 Task: Create ChildIssue0060 as Child Issue of Issue Issue0030 in Backlog  in Scrum Project Project0006 in Jira
Action: Mouse moved to (398, 452)
Screenshot: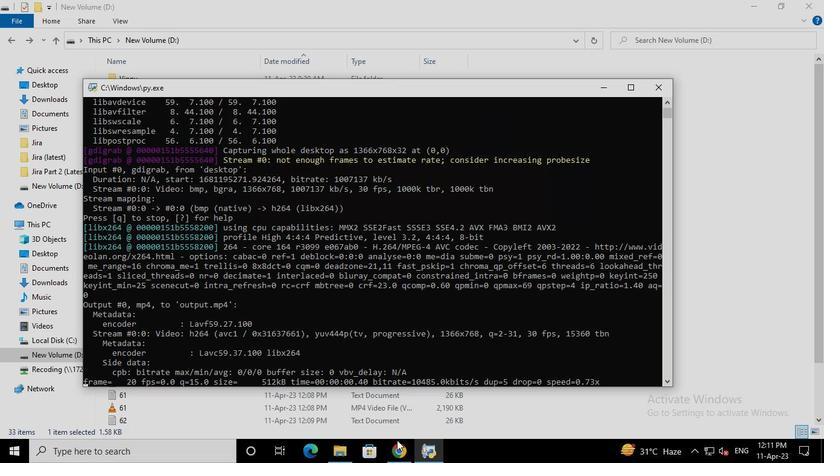 
Action: Mouse pressed left at (398, 452)
Screenshot: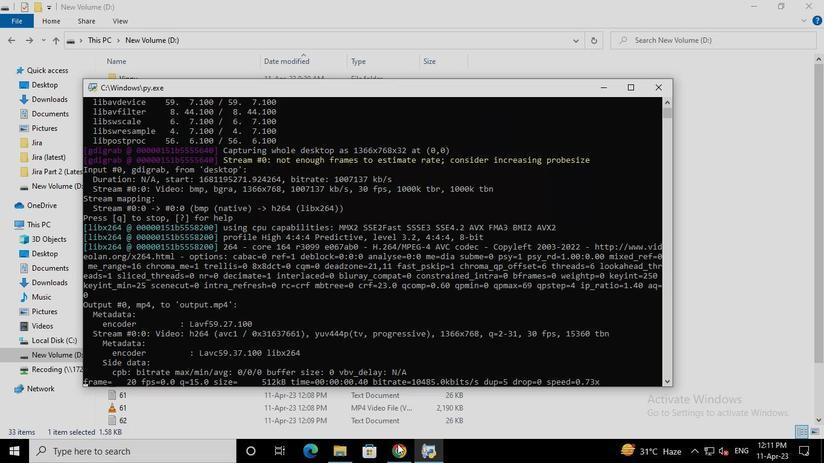 
Action: Mouse moved to (75, 184)
Screenshot: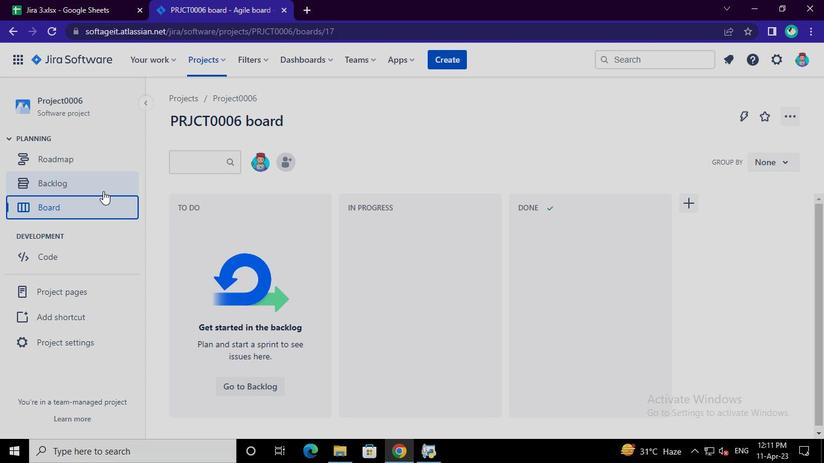 
Action: Mouse pressed left at (75, 184)
Screenshot: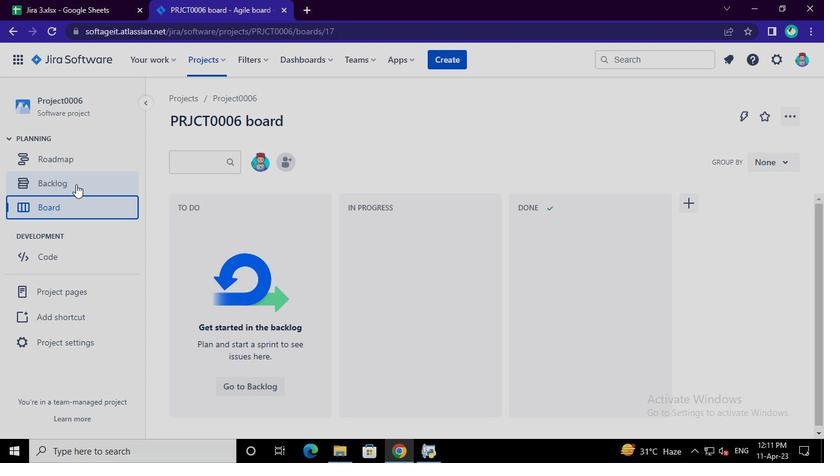 
Action: Mouse moved to (269, 364)
Screenshot: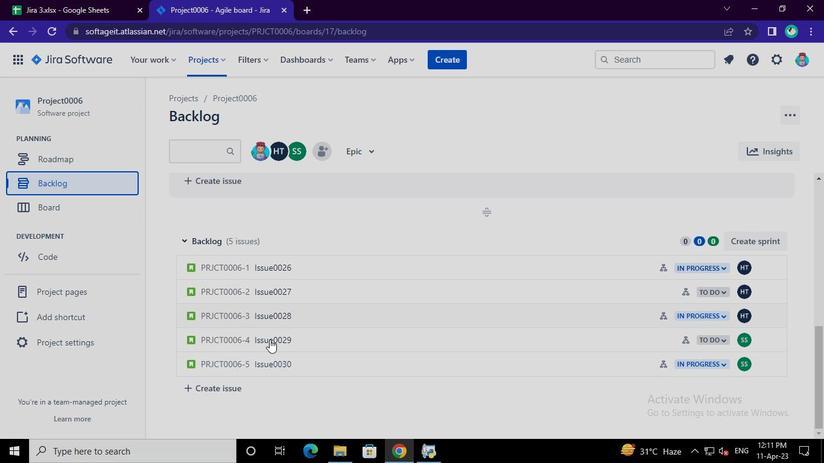 
Action: Mouse pressed left at (269, 364)
Screenshot: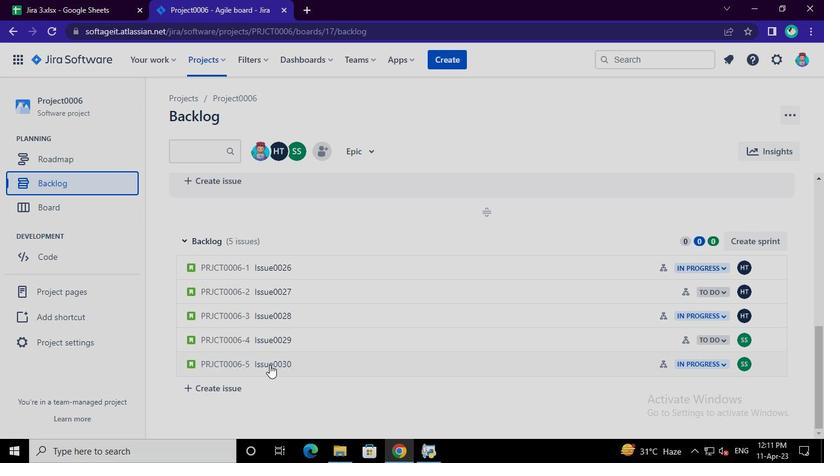 
Action: Mouse moved to (615, 237)
Screenshot: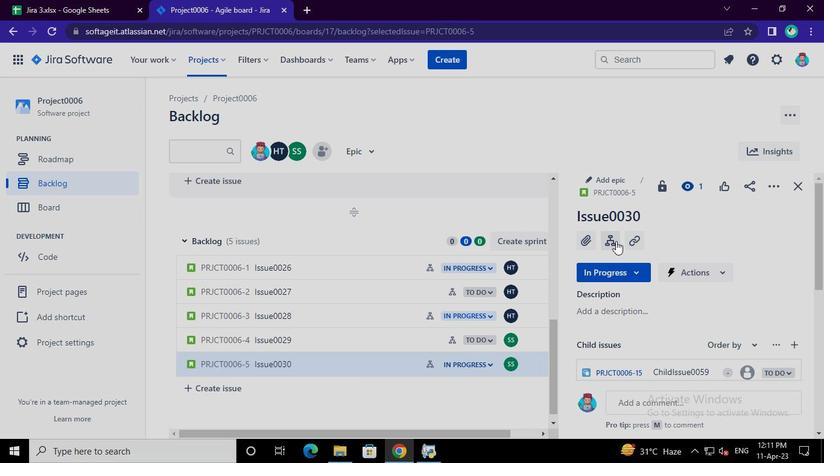 
Action: Mouse pressed left at (615, 237)
Screenshot: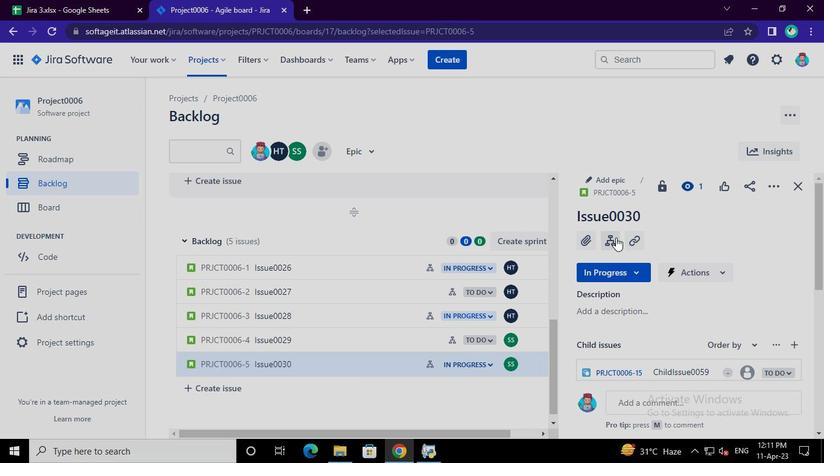 
Action: Mouse moved to (644, 293)
Screenshot: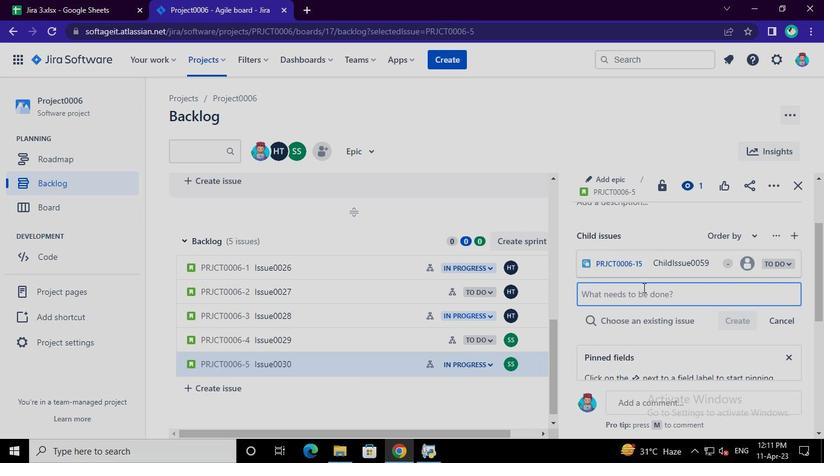 
Action: Mouse pressed left at (644, 293)
Screenshot: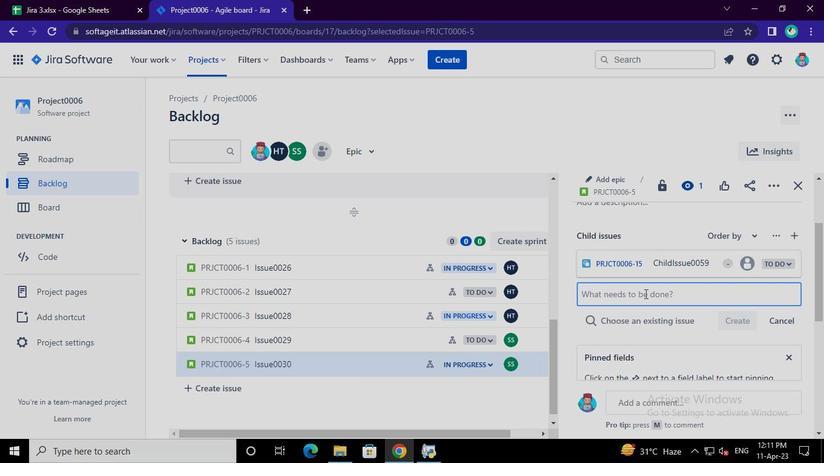 
Action: Keyboard Key.shift
Screenshot: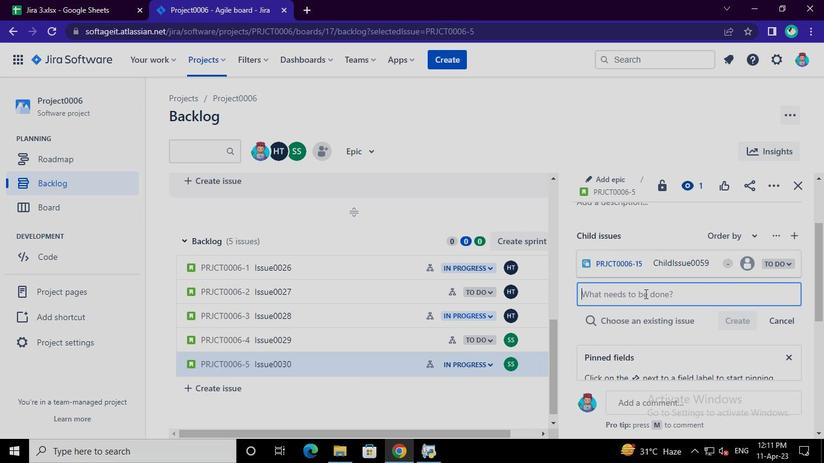 
Action: Keyboard C
Screenshot: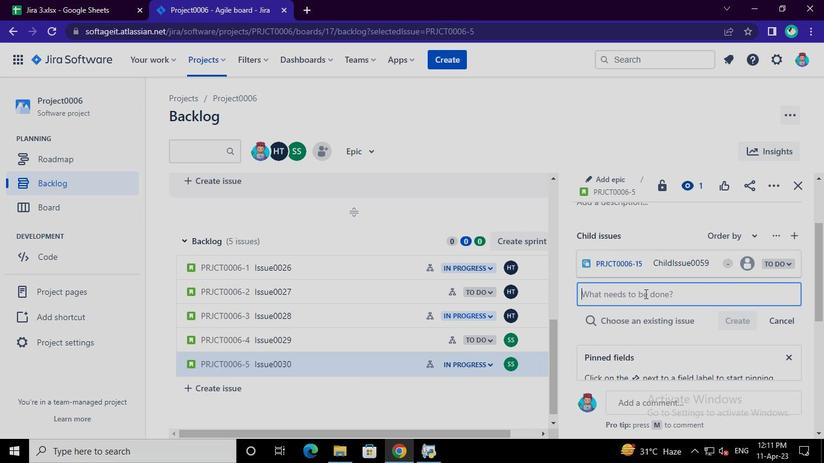 
Action: Keyboard h
Screenshot: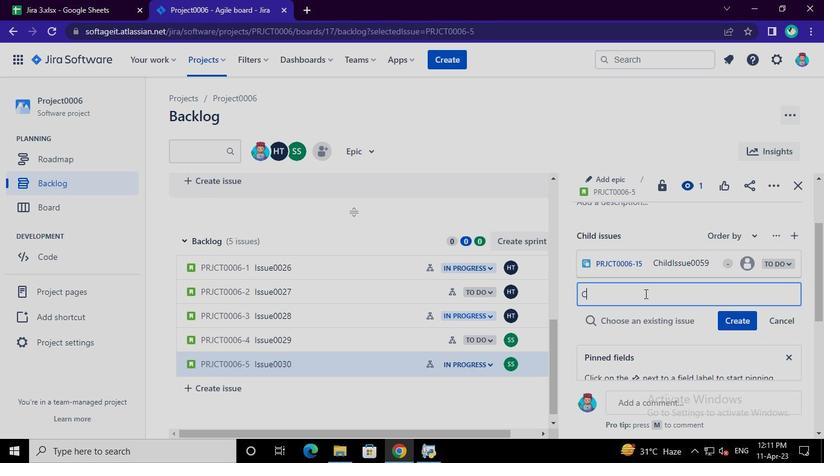 
Action: Keyboard i
Screenshot: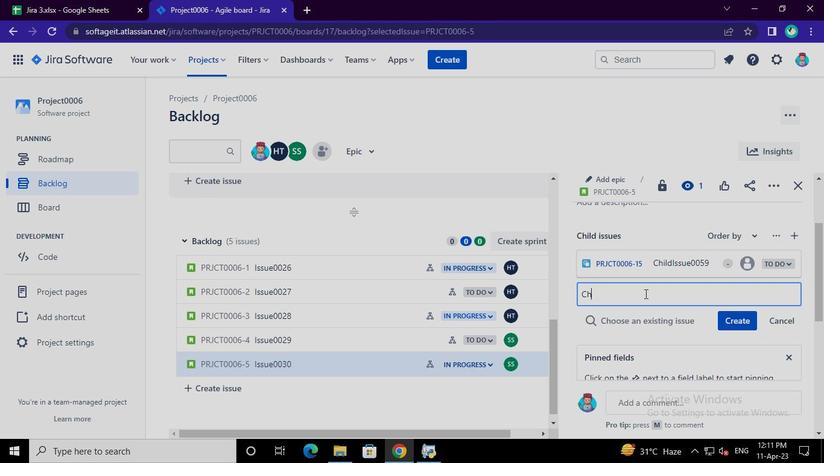 
Action: Keyboard l
Screenshot: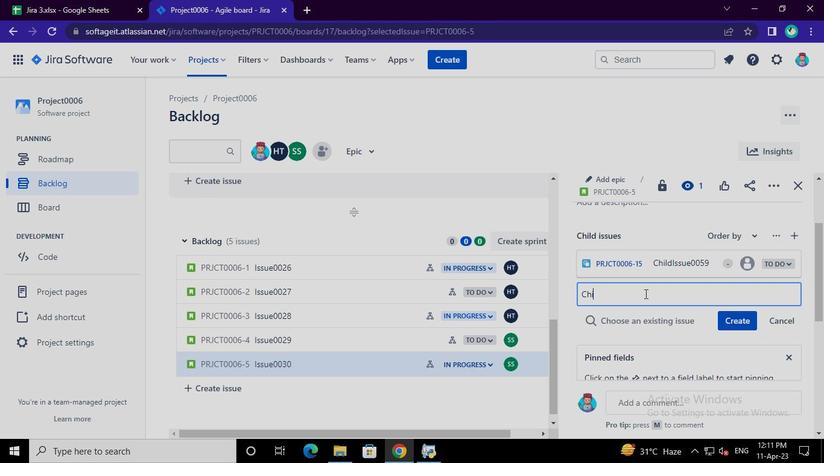 
Action: Keyboard d
Screenshot: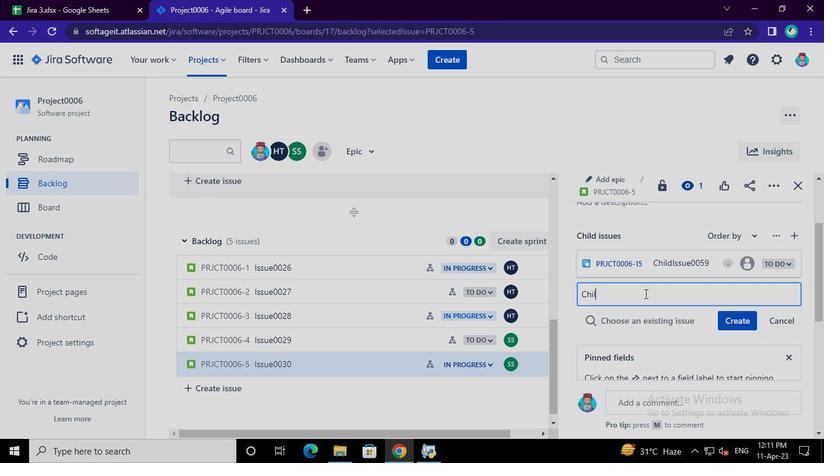 
Action: Keyboard Key.shift
Screenshot: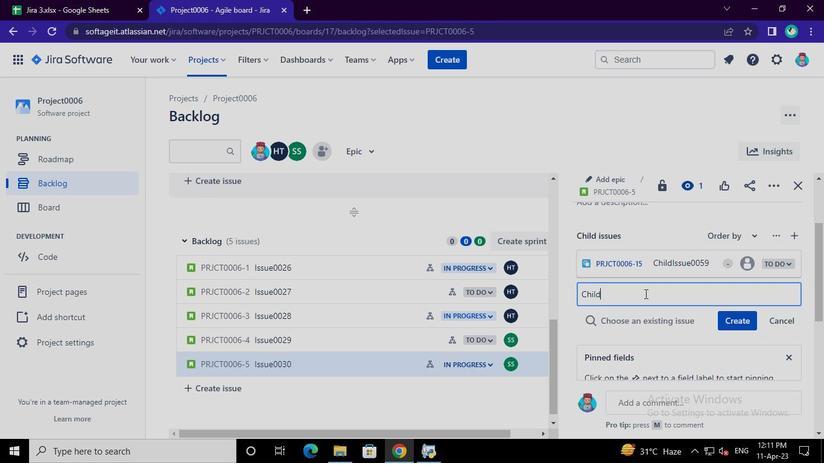 
Action: Keyboard I
Screenshot: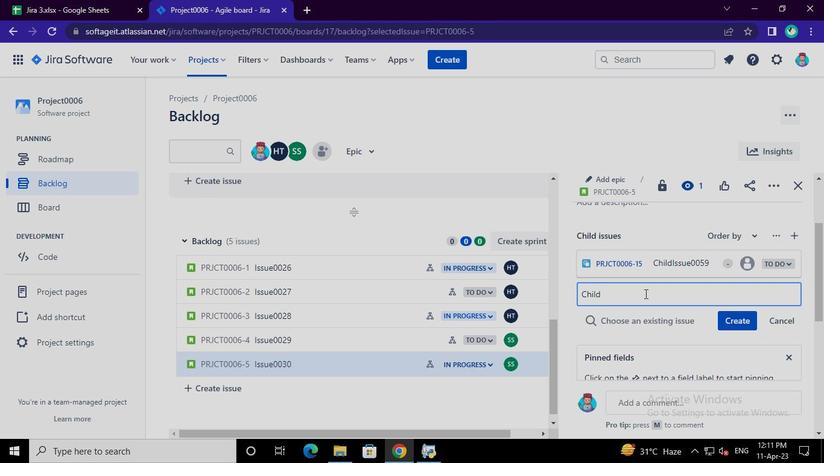 
Action: Keyboard s
Screenshot: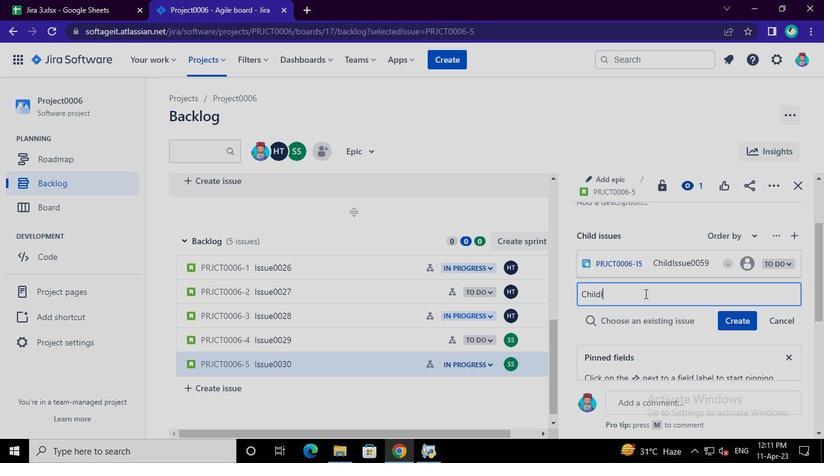 
Action: Keyboard s
Screenshot: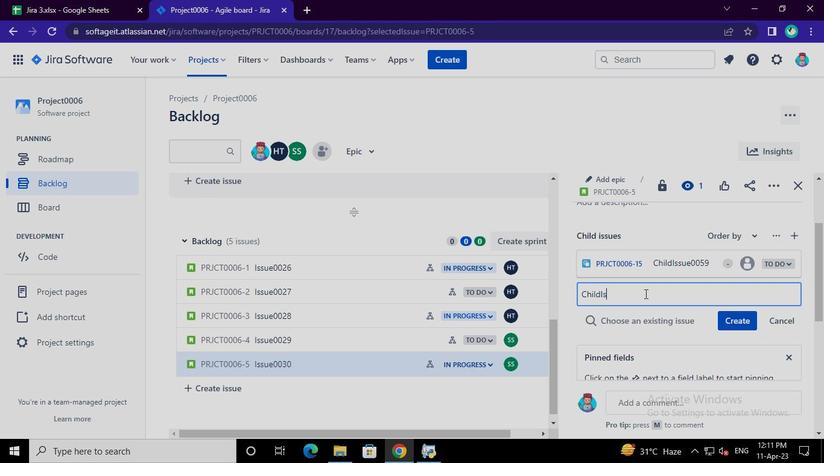 
Action: Keyboard u
Screenshot: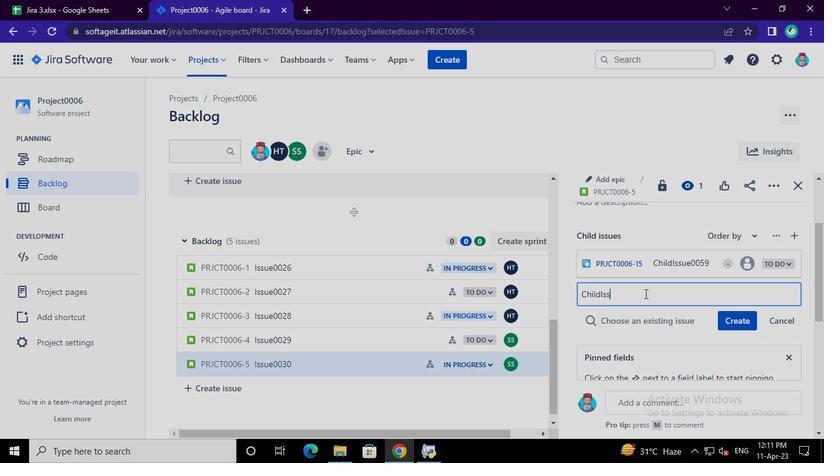 
Action: Keyboard e
Screenshot: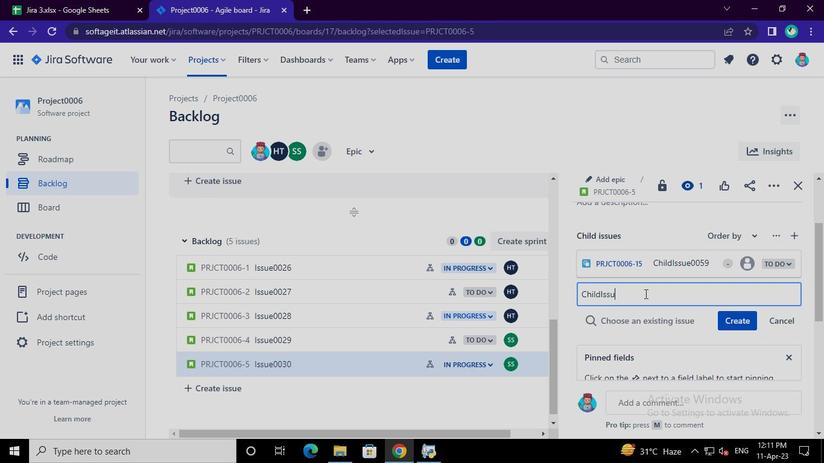 
Action: Keyboard <96>
Screenshot: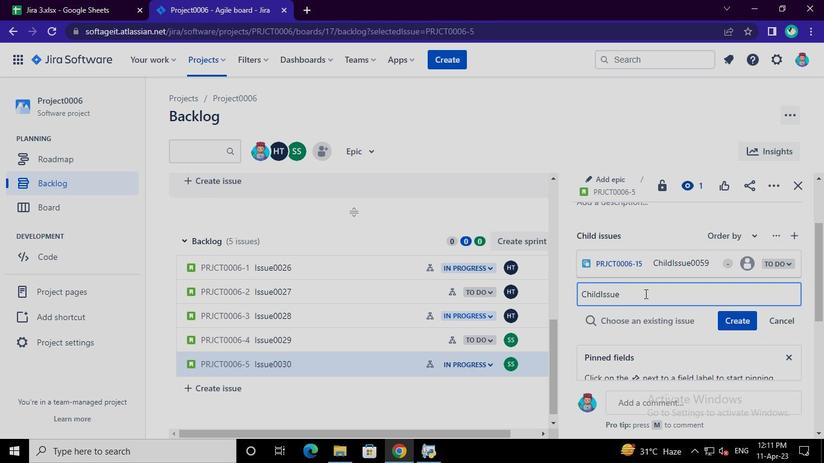 
Action: Keyboard <96>
Screenshot: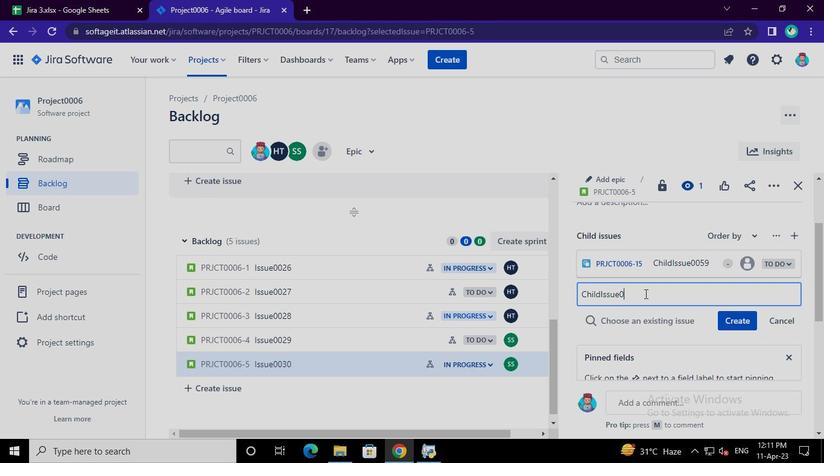 
Action: Keyboard <102>
Screenshot: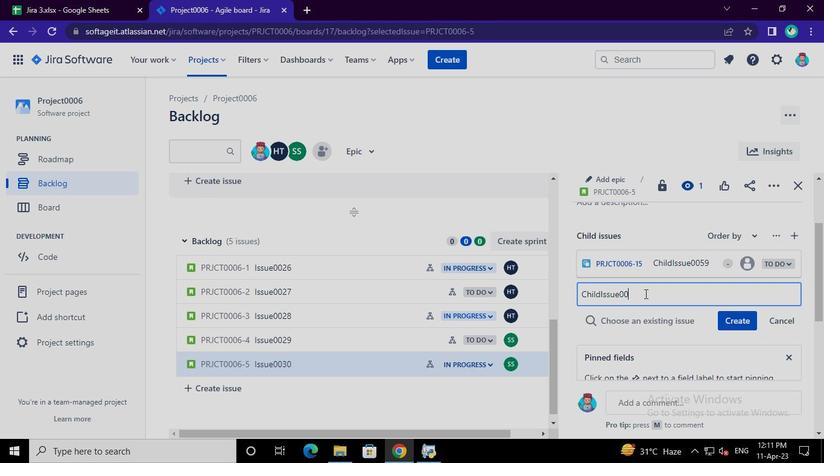 
Action: Keyboard <96>
Screenshot: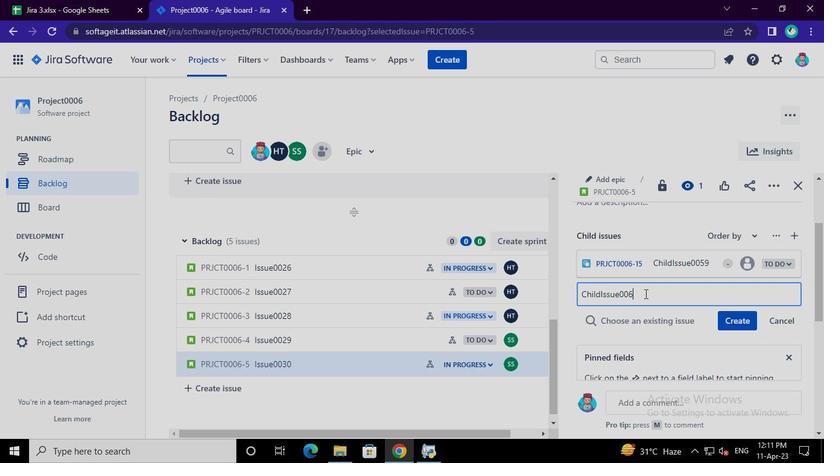 
Action: Mouse moved to (725, 320)
Screenshot: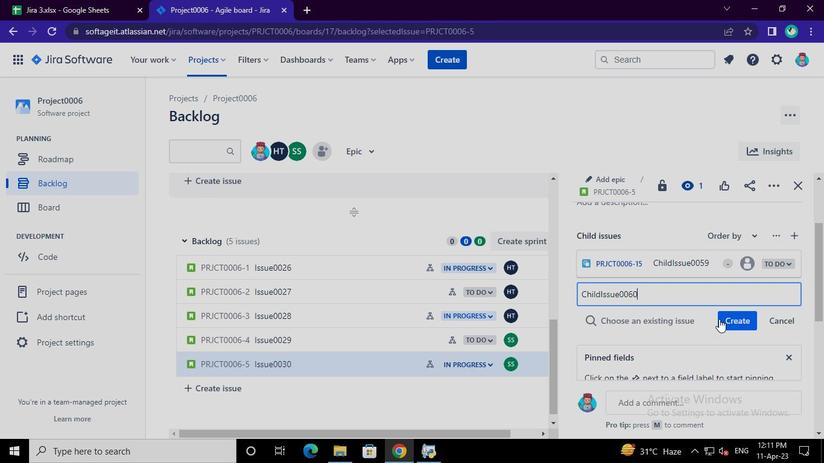 
Action: Mouse pressed left at (725, 320)
Screenshot: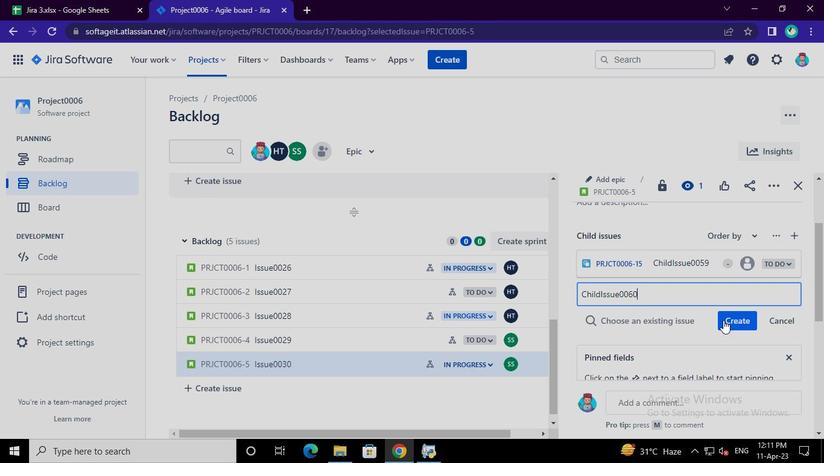 
Action: Mouse moved to (427, 459)
Screenshot: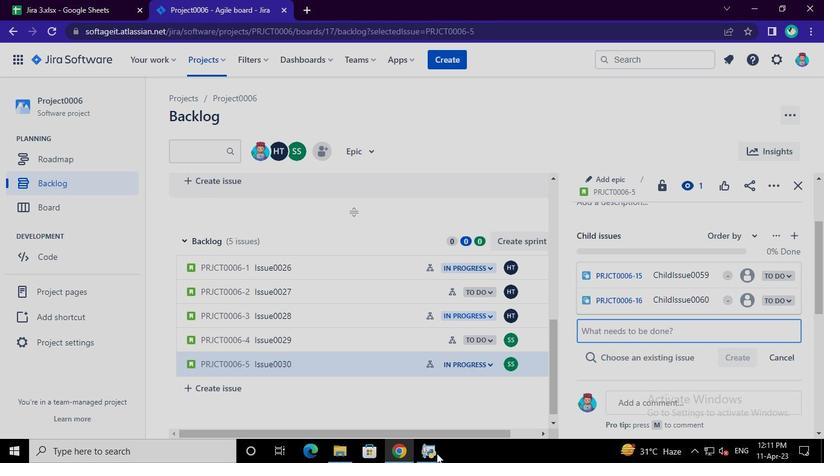 
Action: Mouse pressed left at (427, 459)
Screenshot: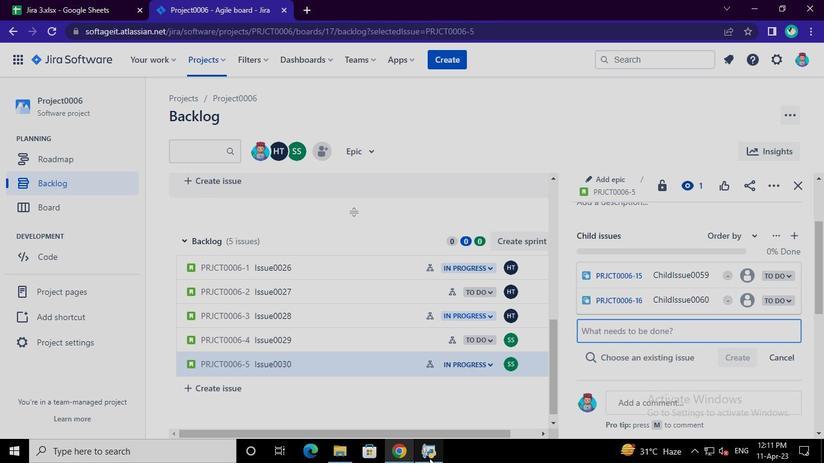 
Action: Mouse moved to (656, 89)
Screenshot: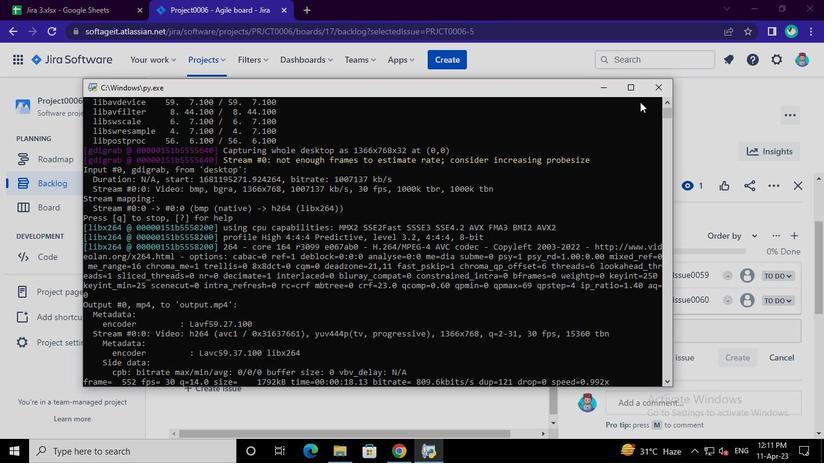 
Action: Mouse pressed left at (656, 89)
Screenshot: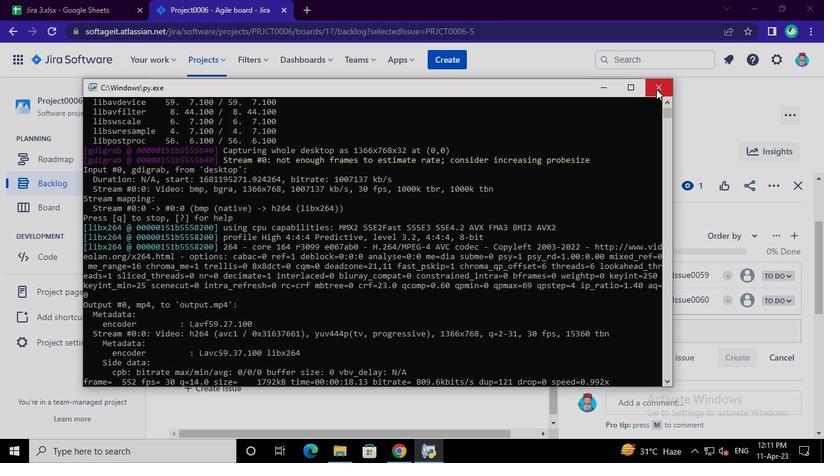 
